 Task: Assign in the project VortexTech the issue 'Upgrade the accessibility of a mobile application to comply with international accessibility standards' to the sprint 'Road to Launch'.
Action: Mouse moved to (737, 266)
Screenshot: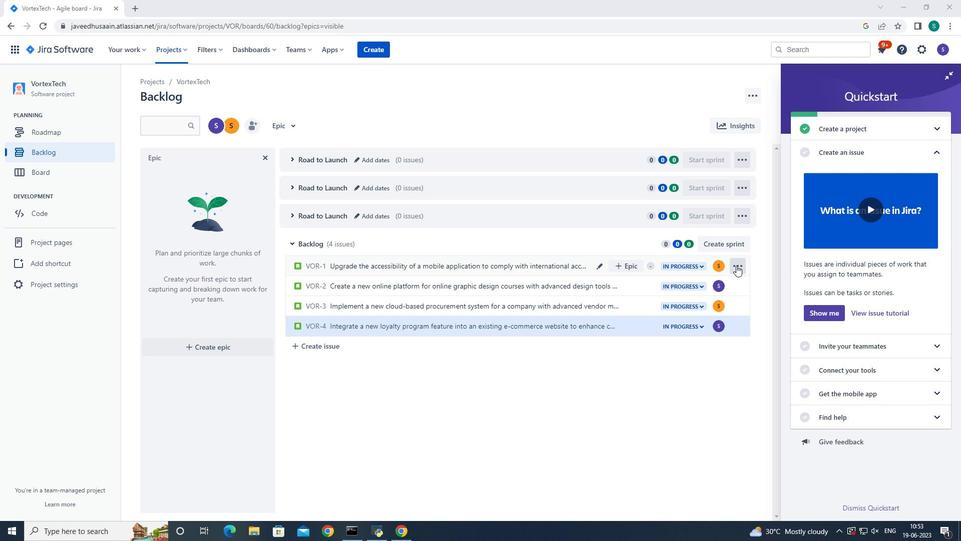 
Action: Mouse pressed left at (737, 266)
Screenshot: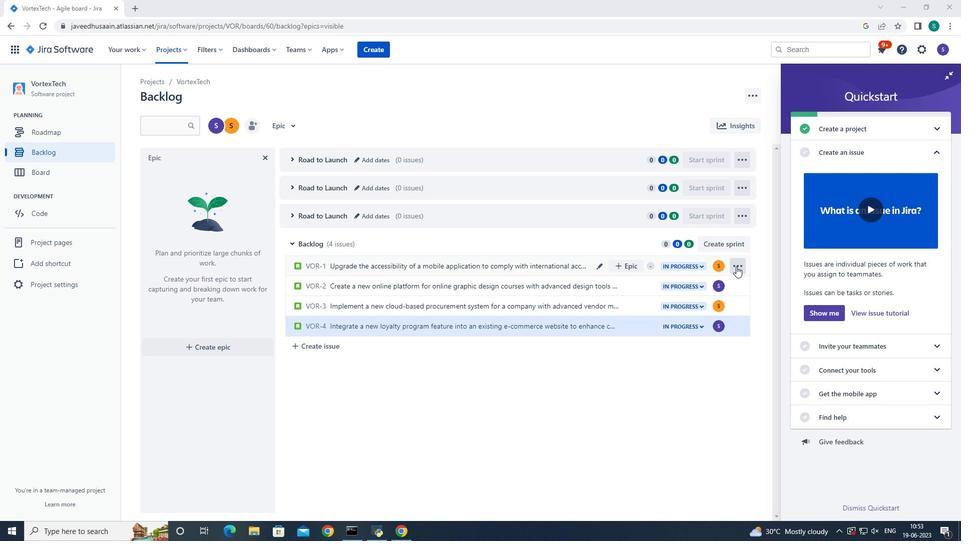 
Action: Mouse moved to (708, 382)
Screenshot: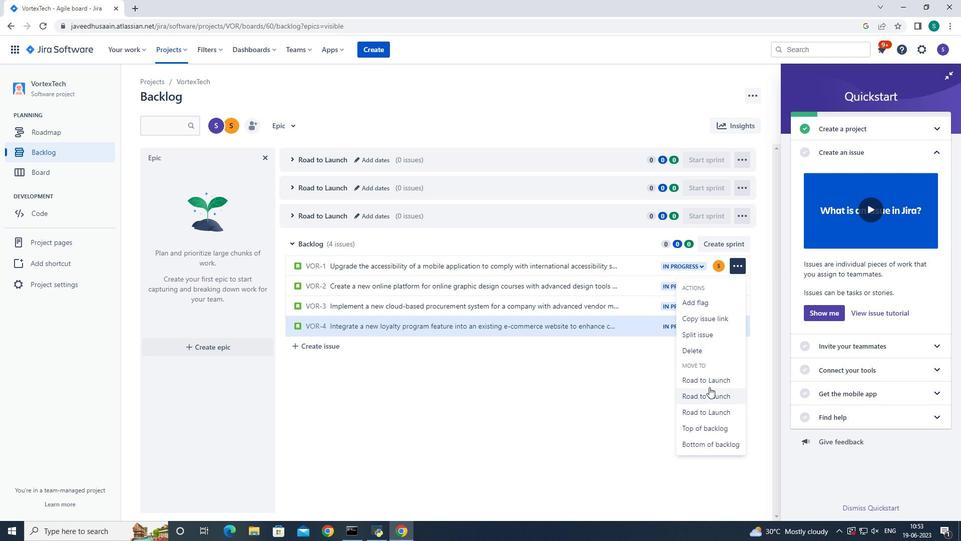 
Action: Mouse pressed left at (708, 382)
Screenshot: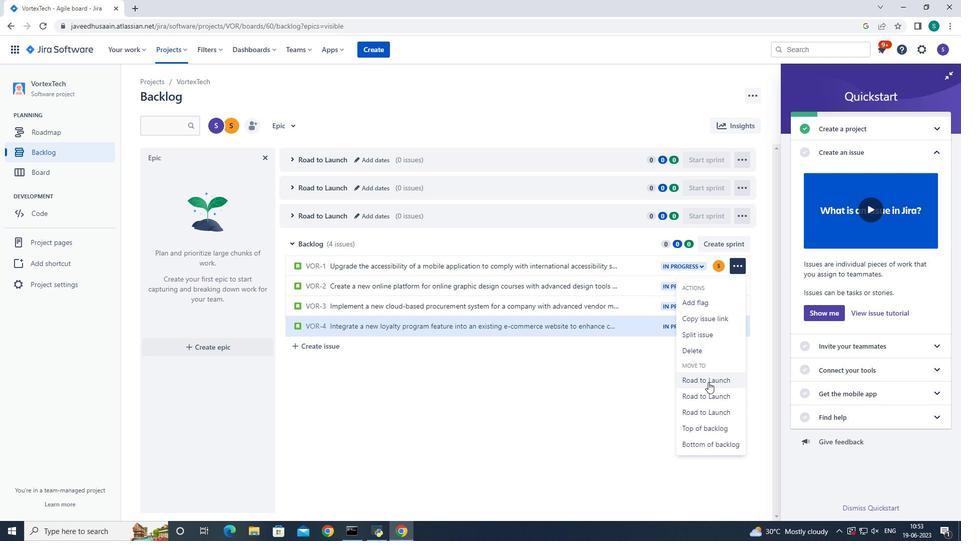 
Action: Mouse moved to (708, 381)
Screenshot: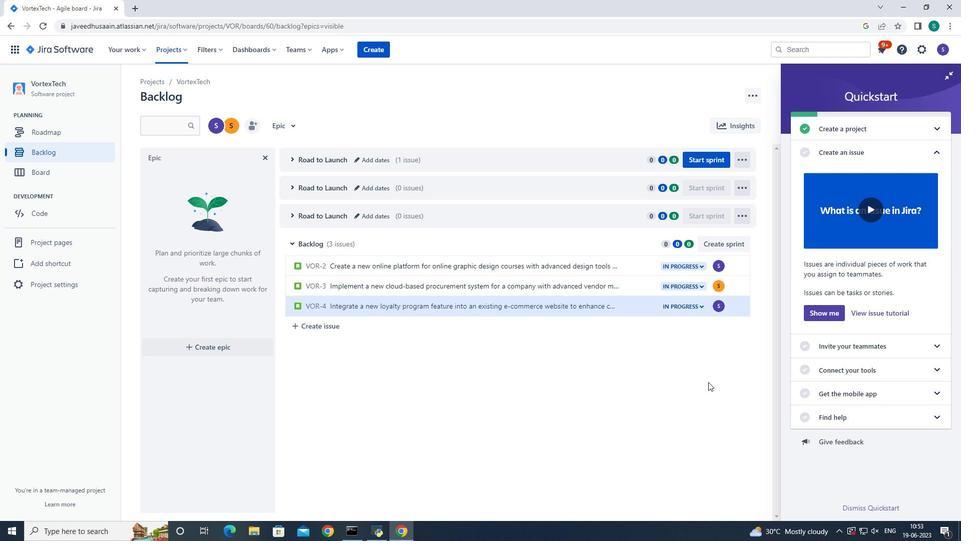 
